 Task: Create a section Code Collectors and in the section, add a milestone Agile Project Management Implementation in the project AgileIntegrate
Action: Mouse moved to (195, 429)
Screenshot: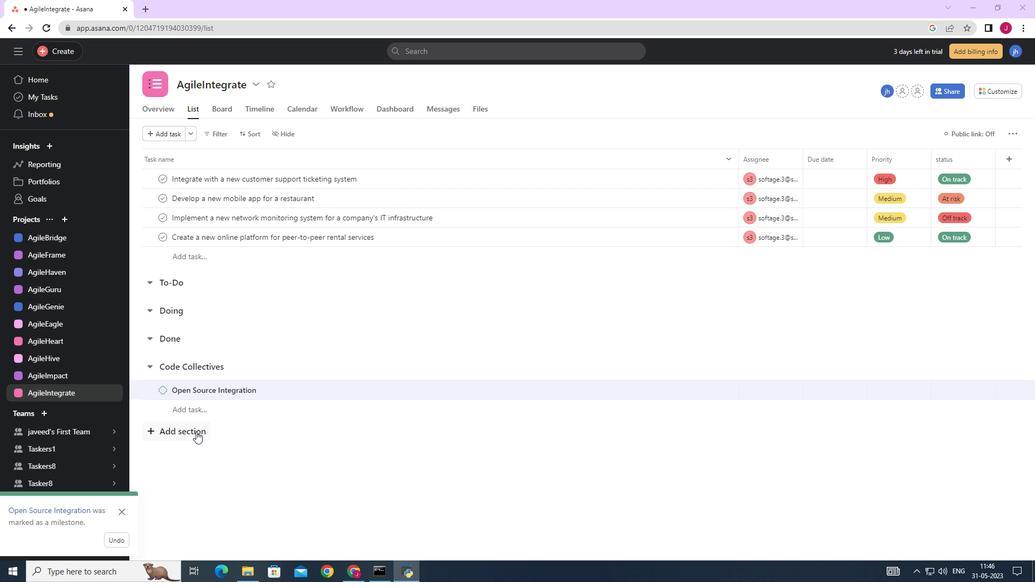 
Action: Mouse pressed left at (195, 429)
Screenshot: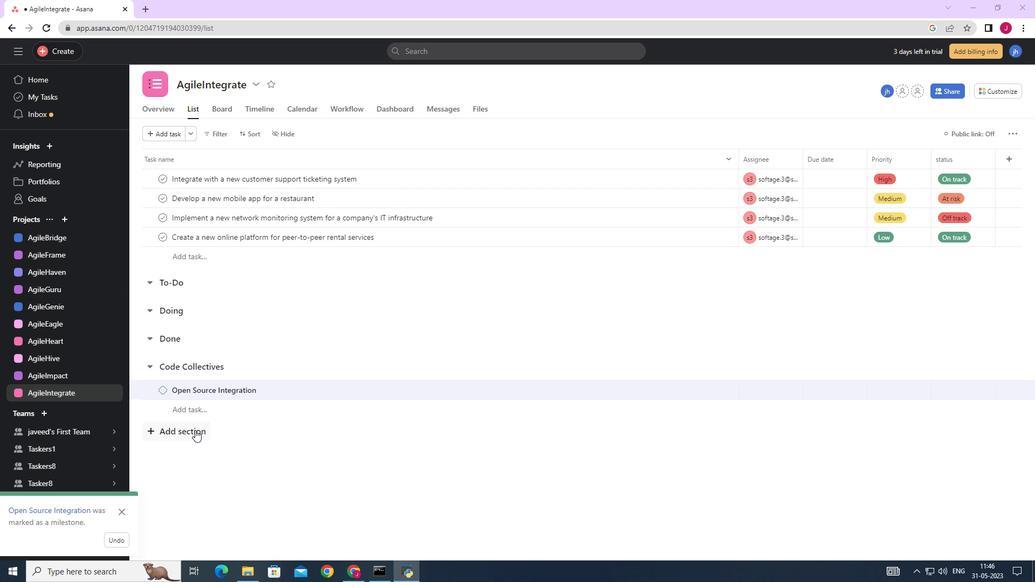 
Action: Key pressed <Key.caps_lock>C<Key.caps_lock>ode<Key.space><Key.caps_lock>C<Key.caps_lock>ollectors<Key.space><Key.enter><Key.caps_lock>A<Key.caps_lock>gile<Key.space><Key.caps_lock>P<Key.caps_lock>roject<Key.space><Key.caps_lock>M<Key.caps_lock>anagement<Key.space><Key.caps_lock>I<Key.caps_lock>mplementation
Screenshot: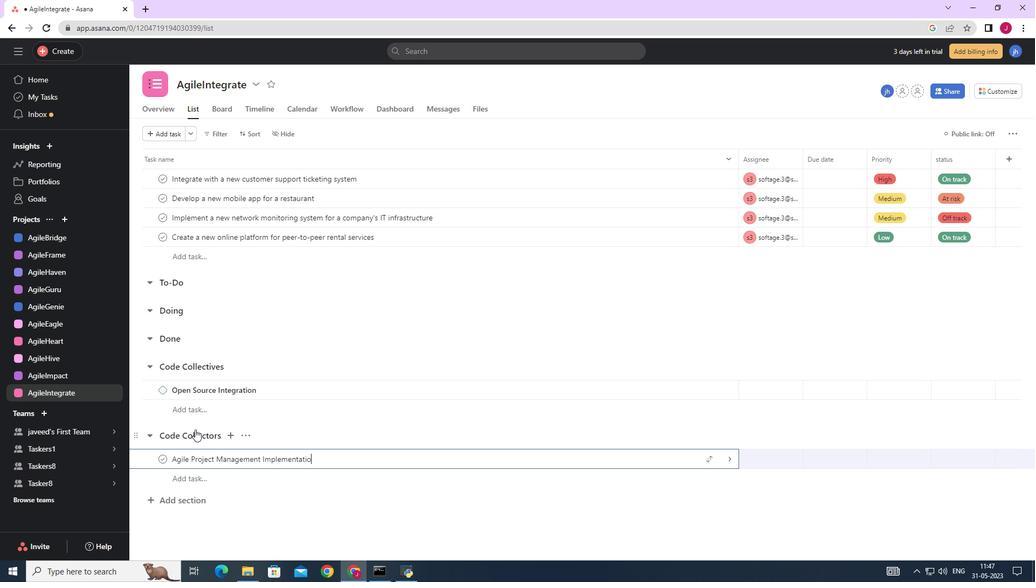 
Action: Mouse moved to (728, 461)
Screenshot: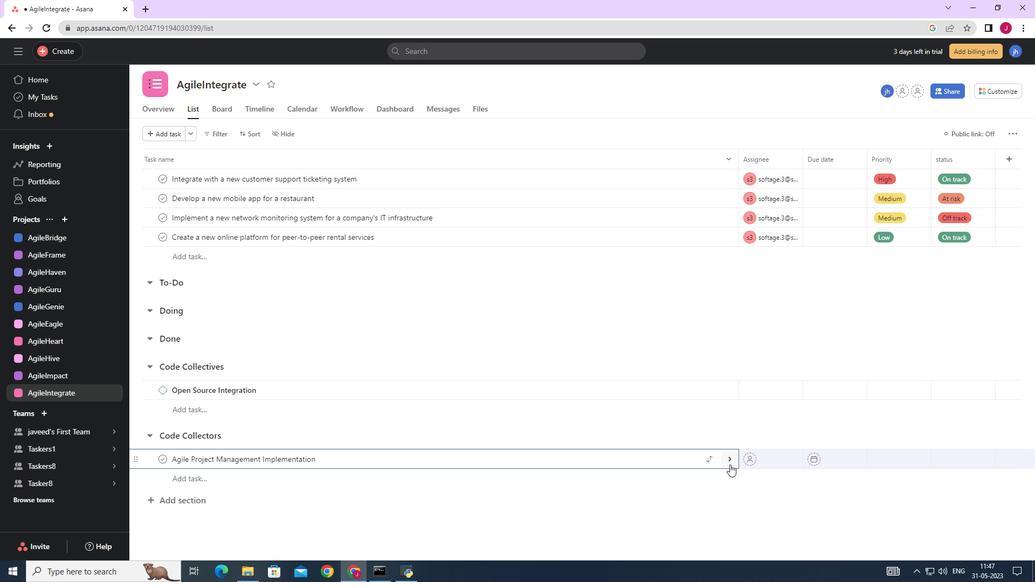 
Action: Mouse pressed left at (728, 461)
Screenshot: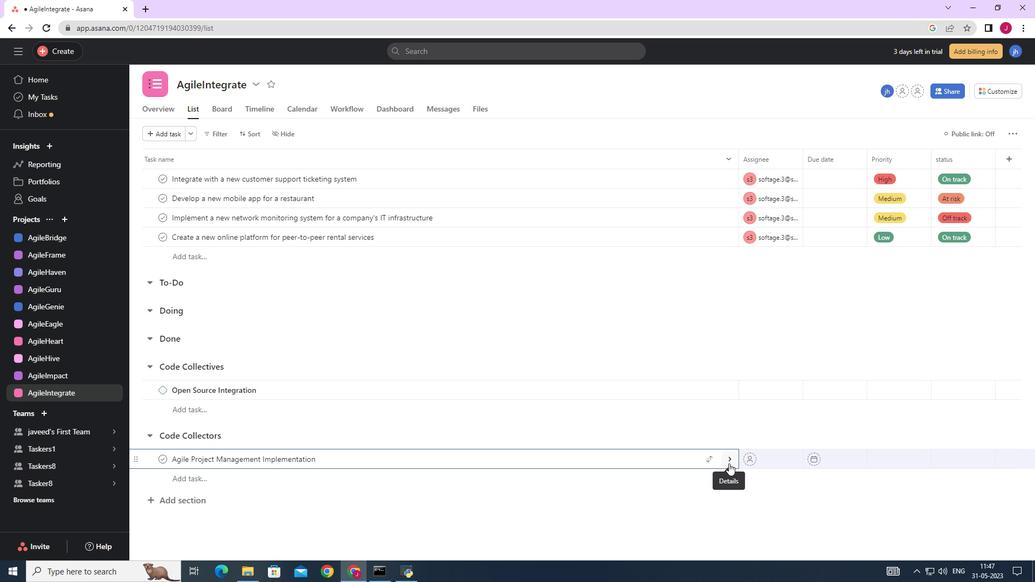 
Action: Mouse moved to (993, 132)
Screenshot: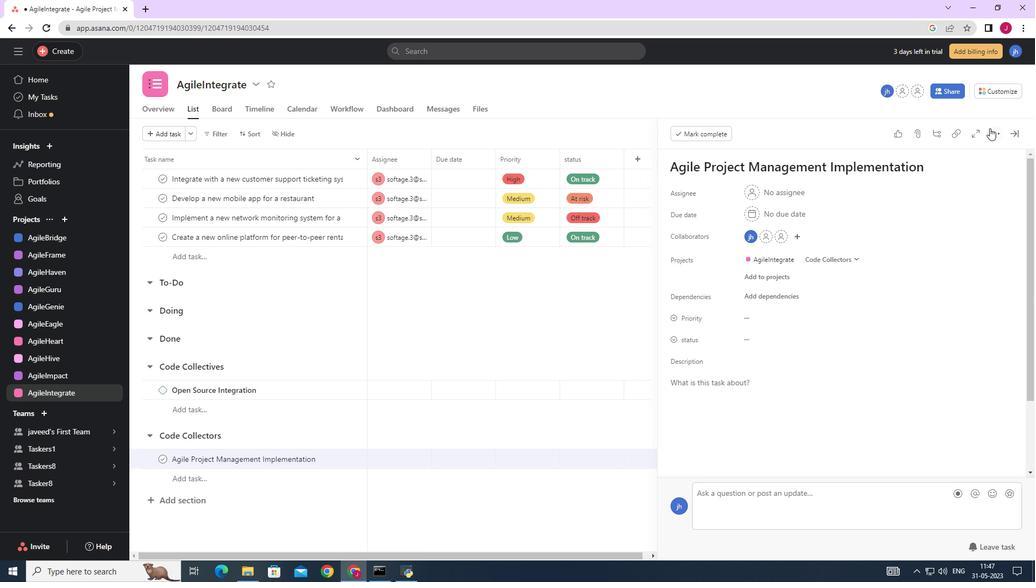 
Action: Mouse pressed left at (993, 132)
Screenshot: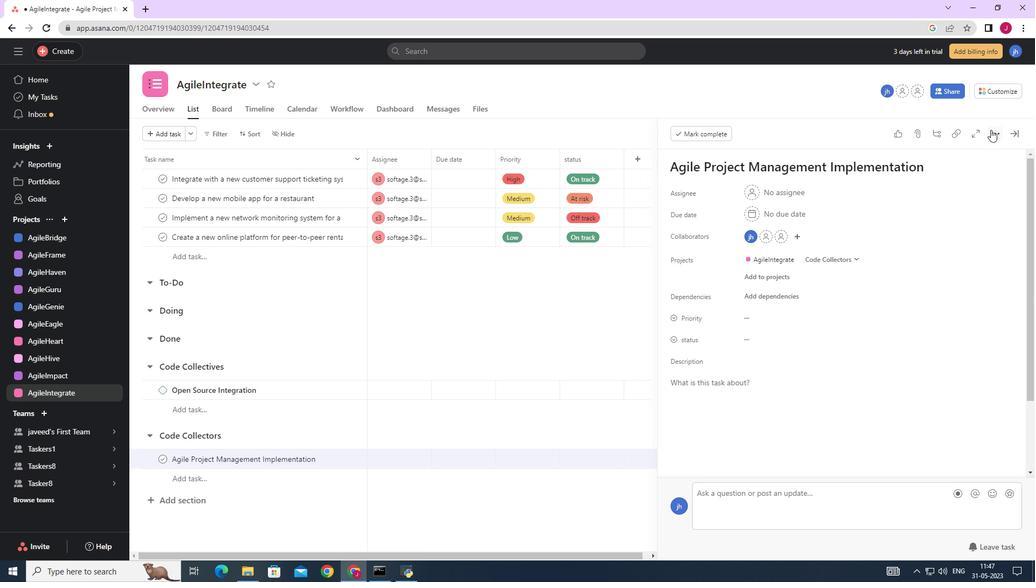 
Action: Mouse moved to (891, 176)
Screenshot: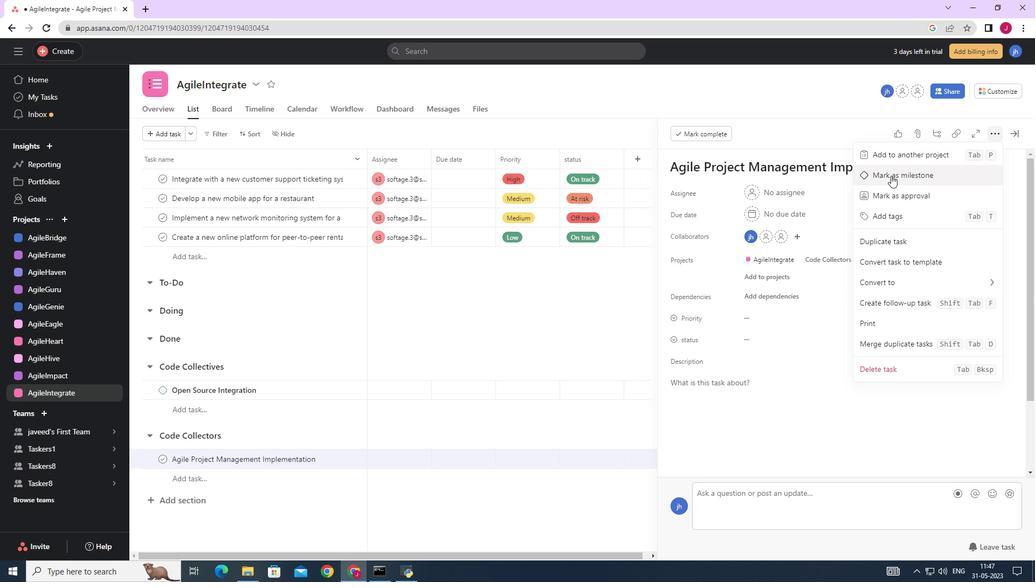 
Action: Mouse pressed left at (891, 176)
Screenshot: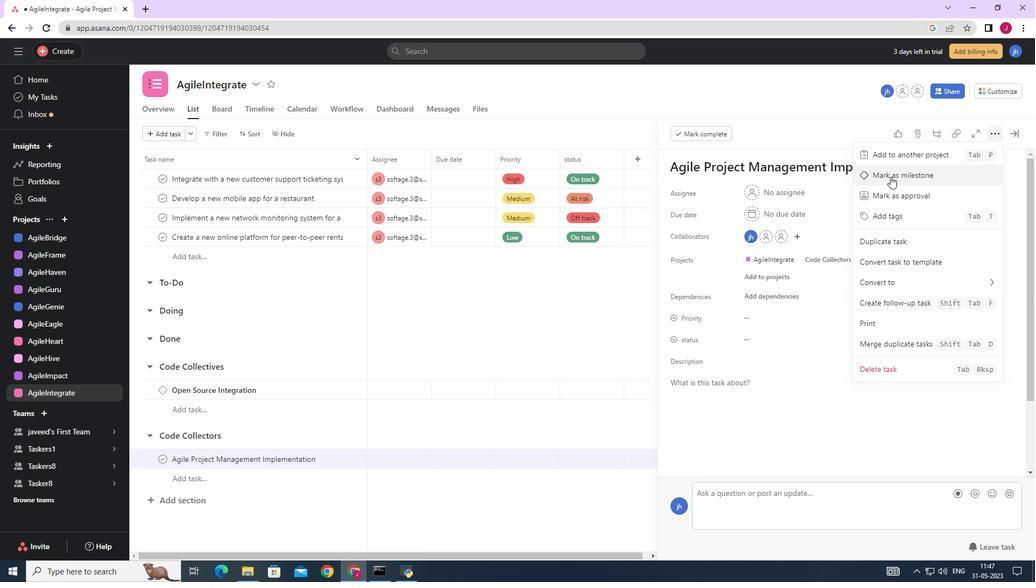 
Action: Mouse moved to (1021, 134)
Screenshot: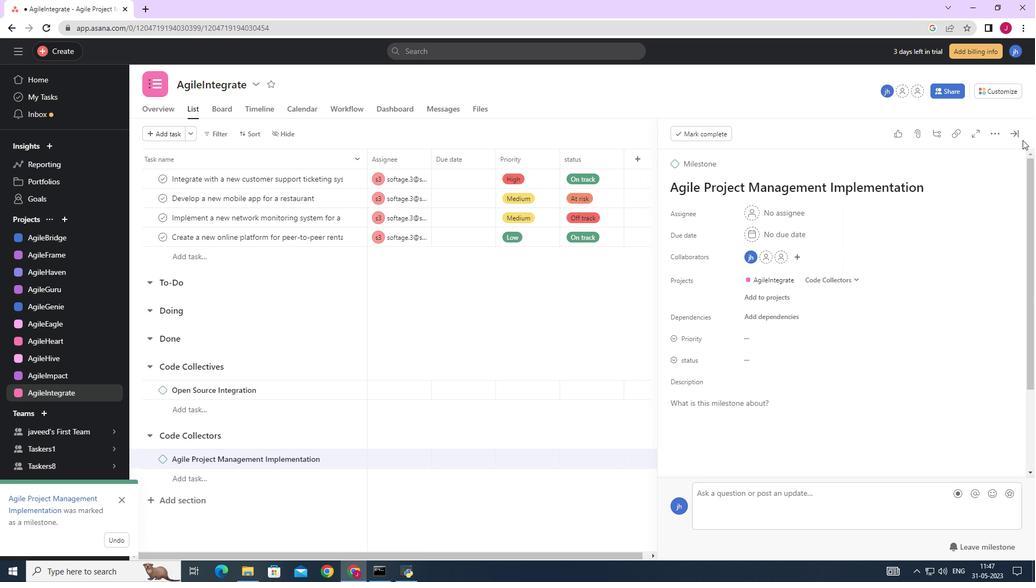 
Action: Mouse pressed left at (1021, 134)
Screenshot: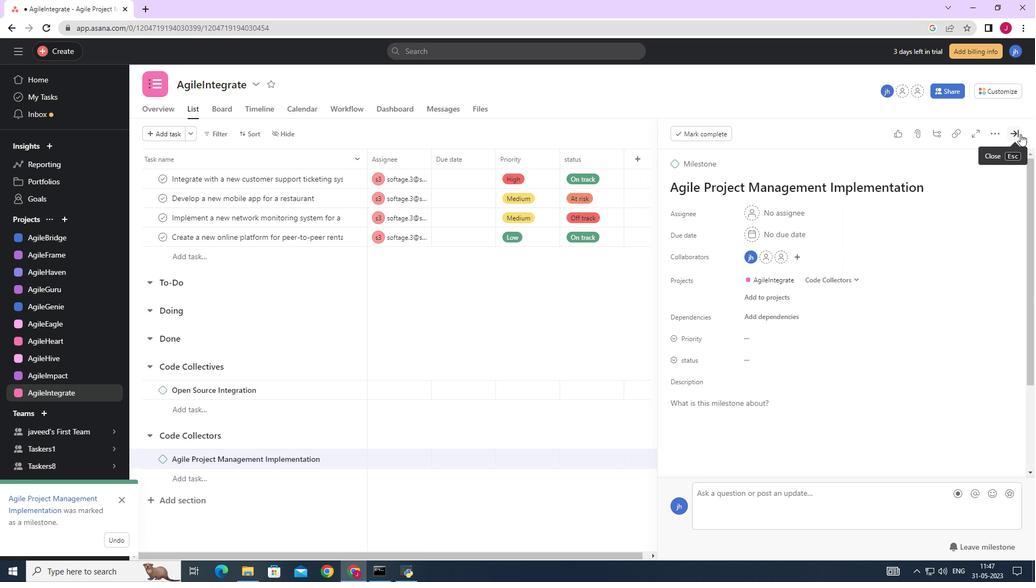 
Action: Mouse moved to (986, 124)
Screenshot: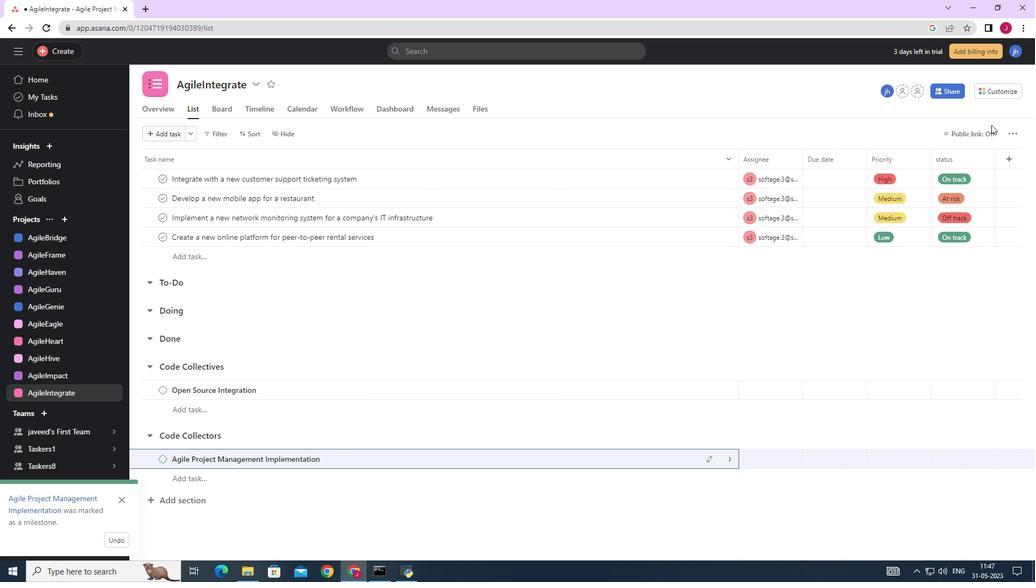 
